 Task: Make in the project TransferLine an epic 'IT budget management improvement'.
Action: Mouse moved to (241, 71)
Screenshot: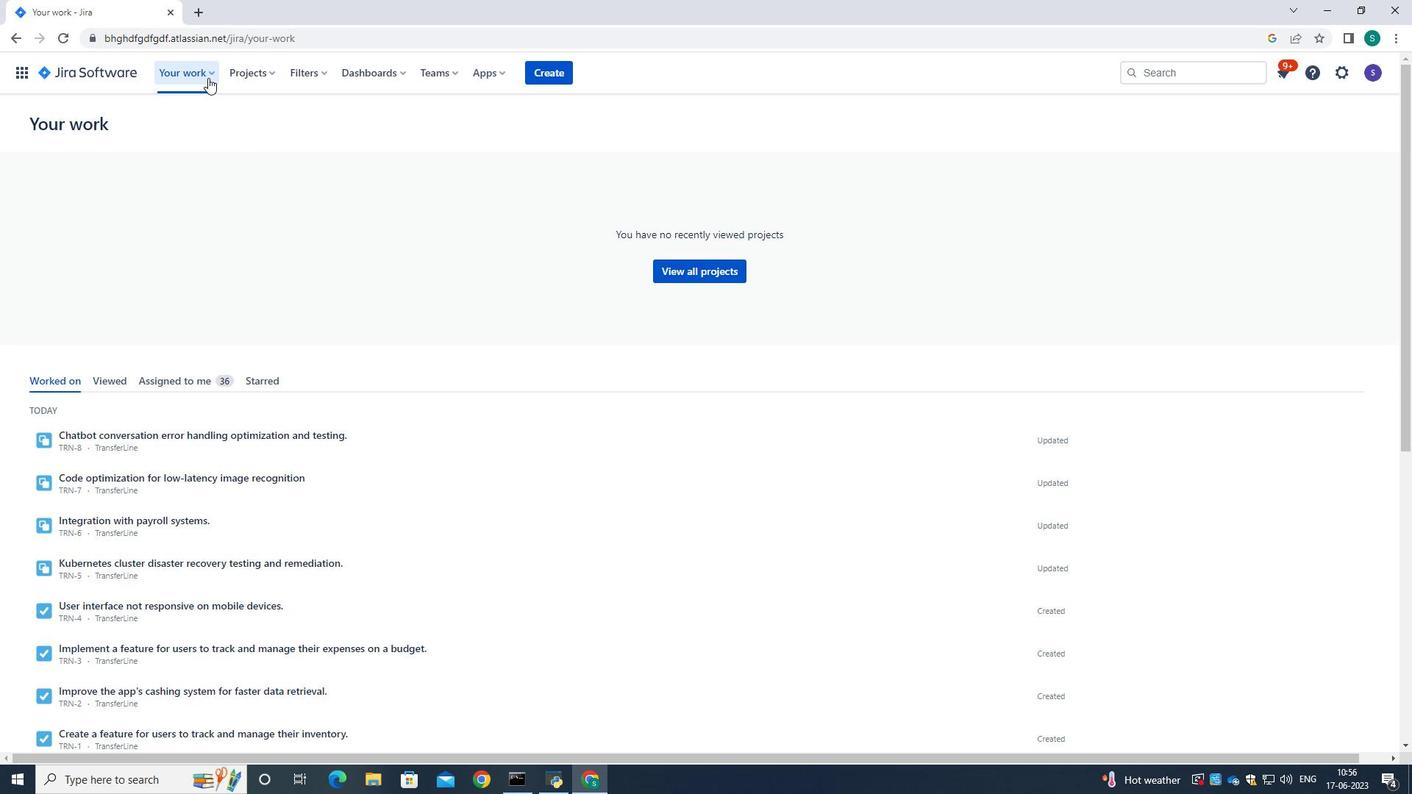 
Action: Mouse pressed left at (241, 71)
Screenshot: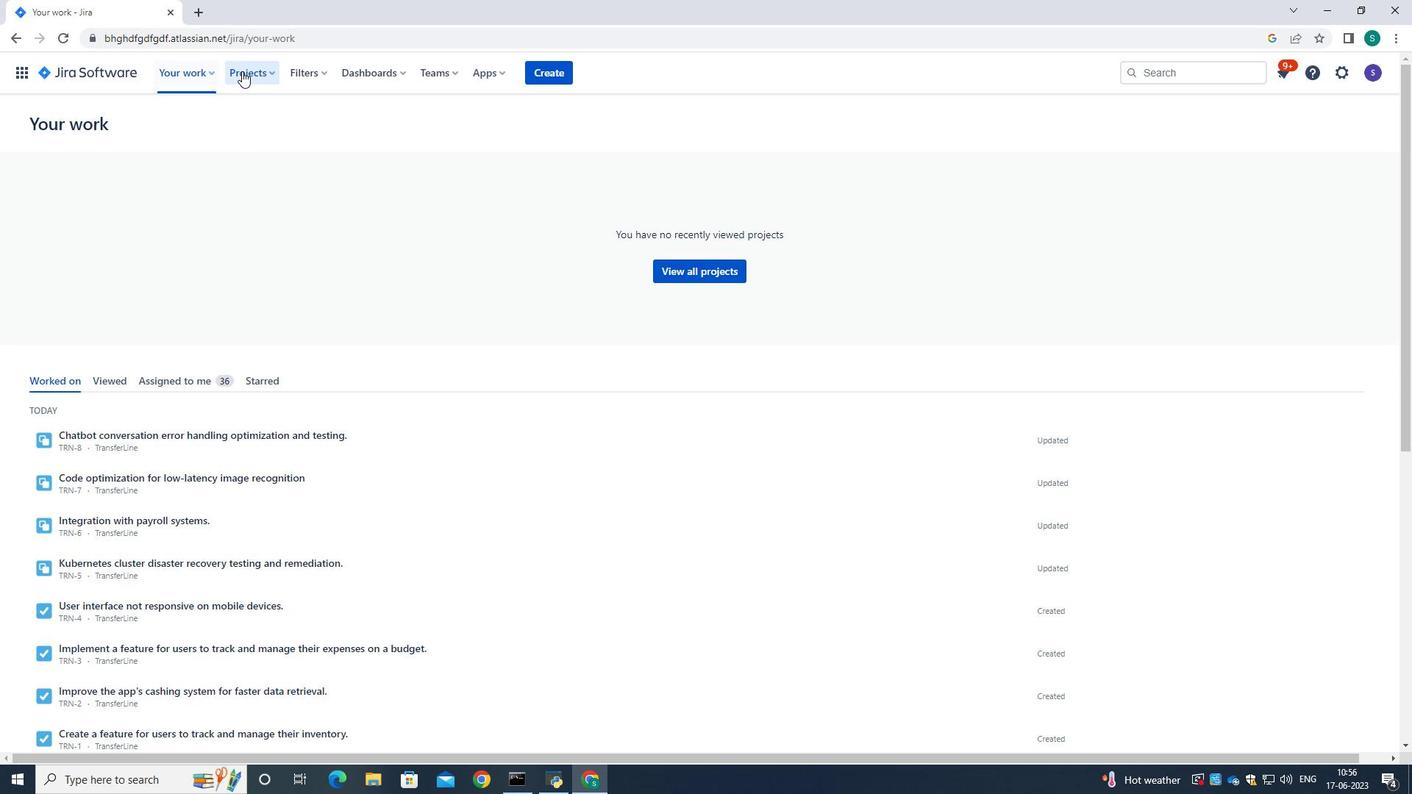 
Action: Mouse moved to (311, 133)
Screenshot: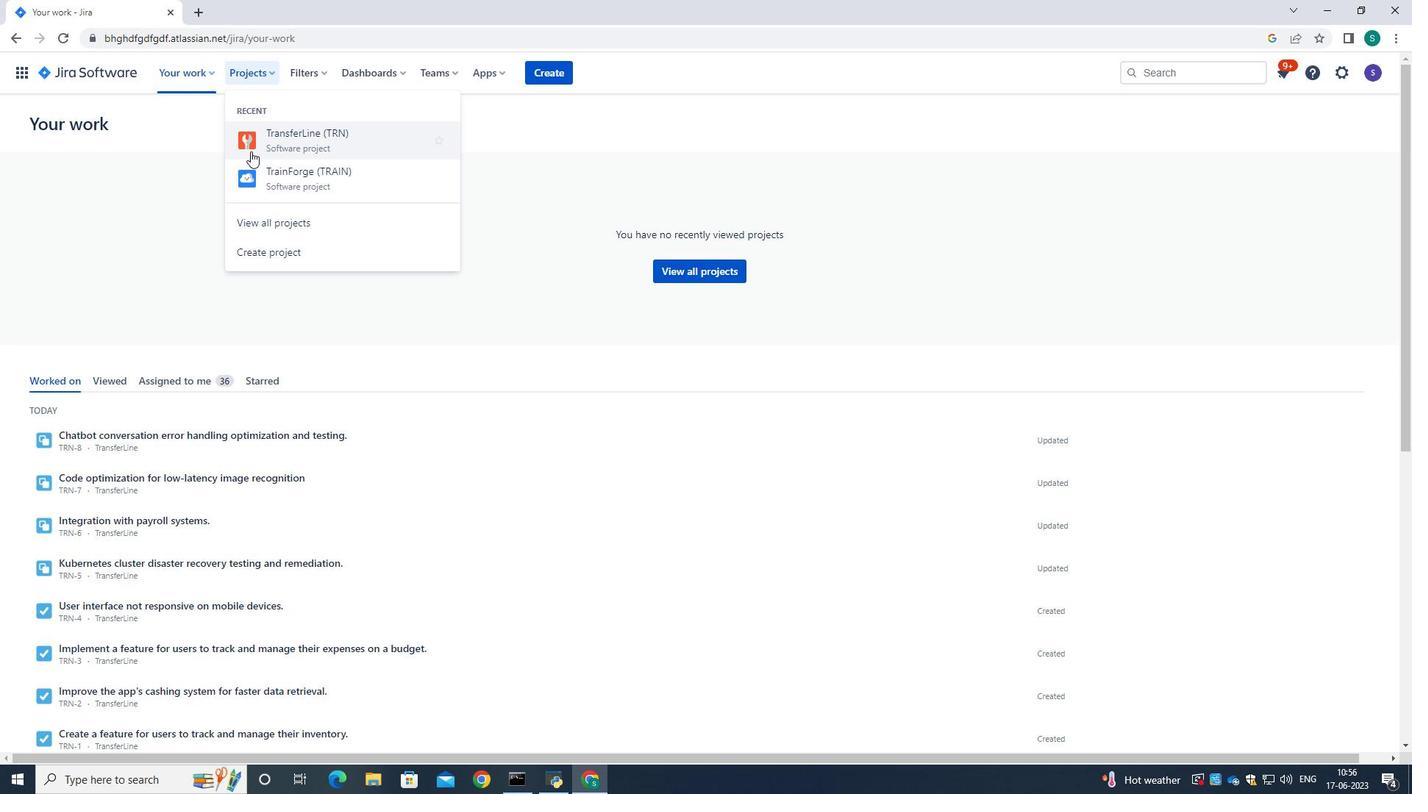 
Action: Mouse pressed left at (311, 133)
Screenshot: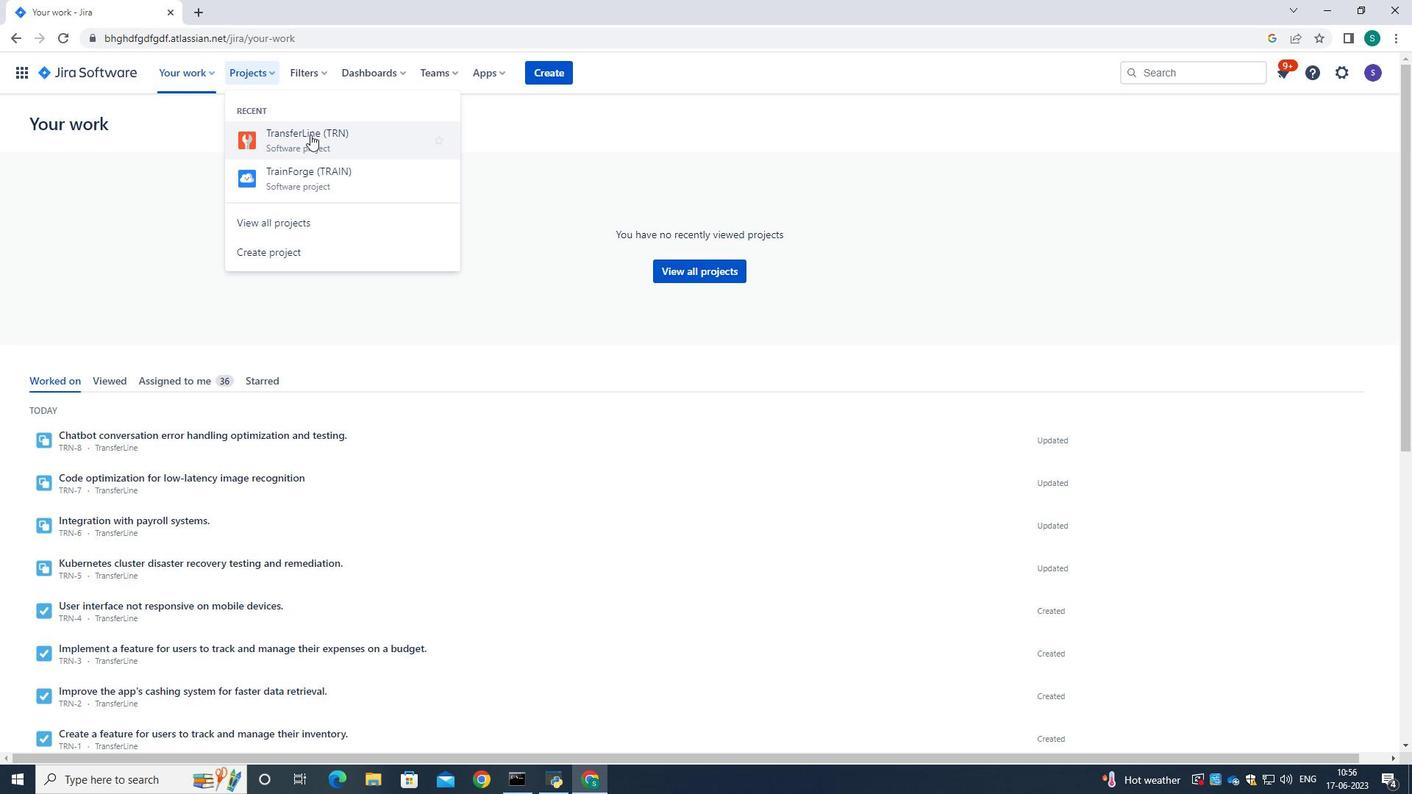 
Action: Mouse moved to (97, 215)
Screenshot: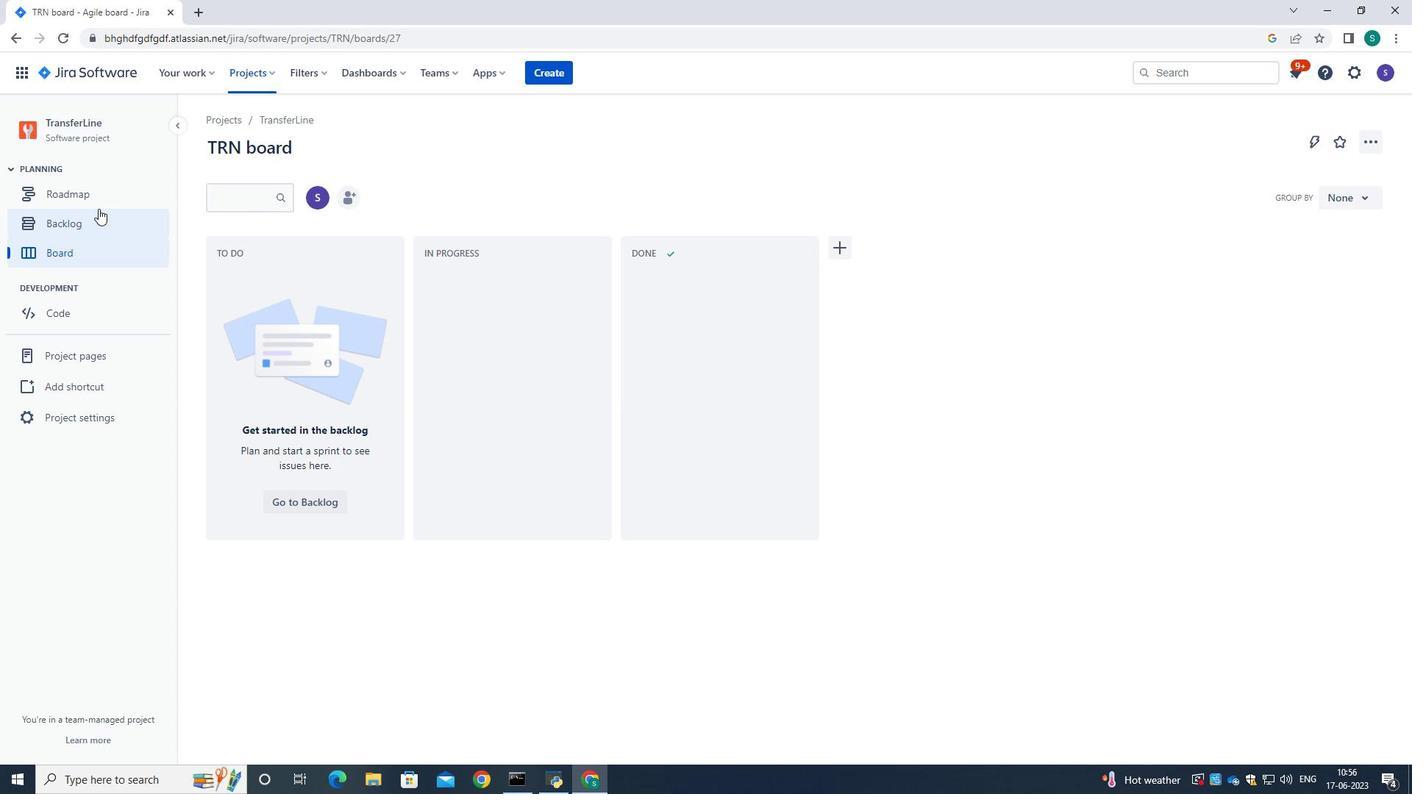 
Action: Mouse pressed left at (97, 215)
Screenshot: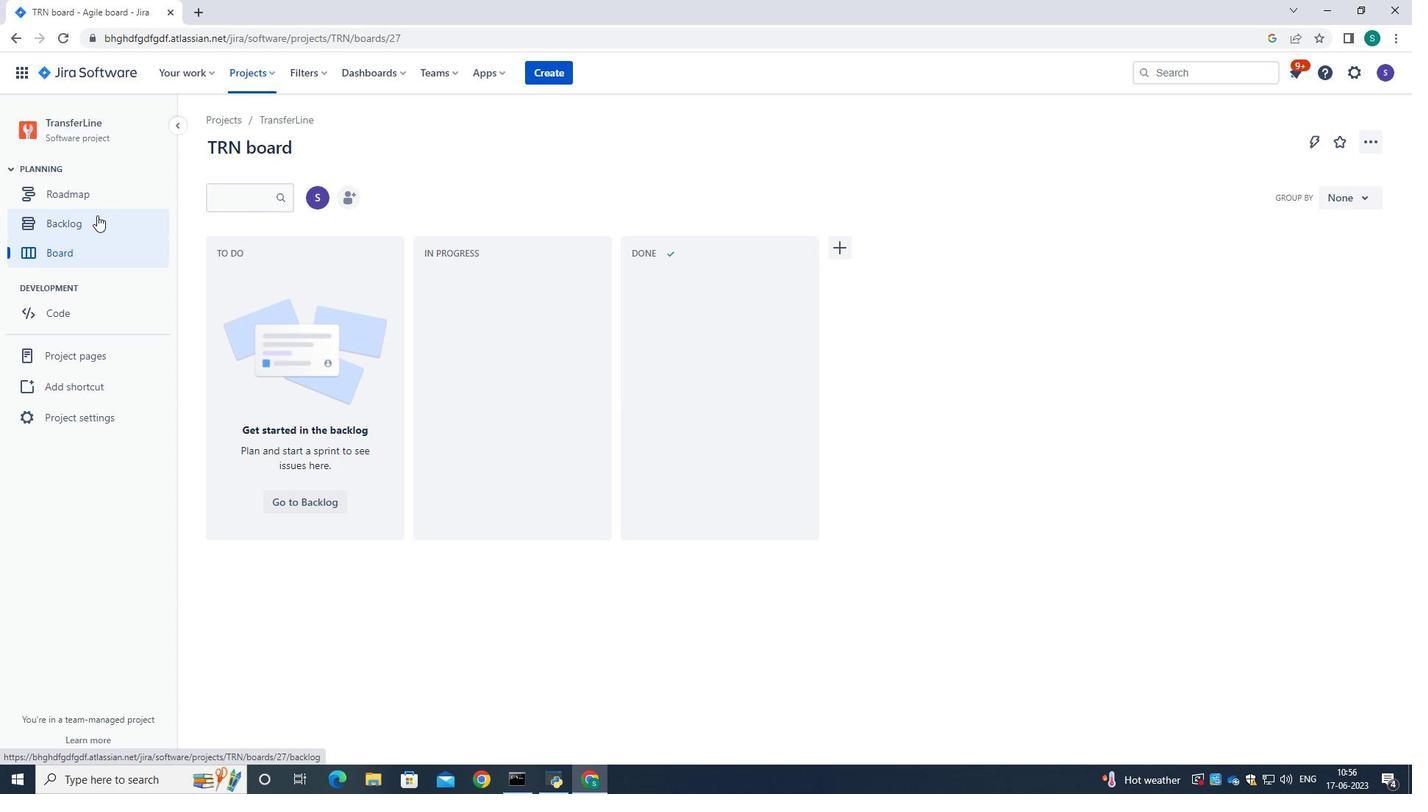
Action: Mouse moved to (311, 505)
Screenshot: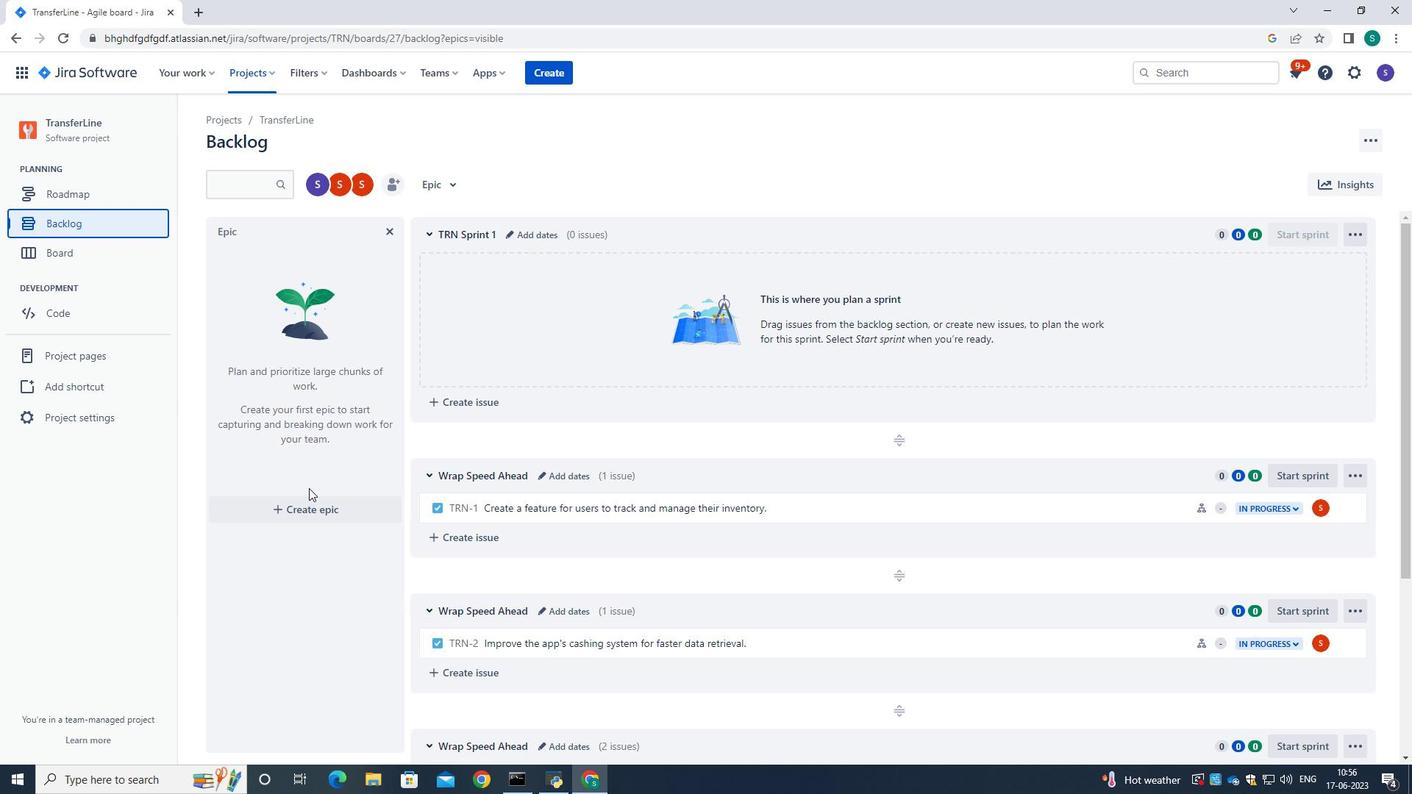 
Action: Mouse pressed left at (311, 505)
Screenshot: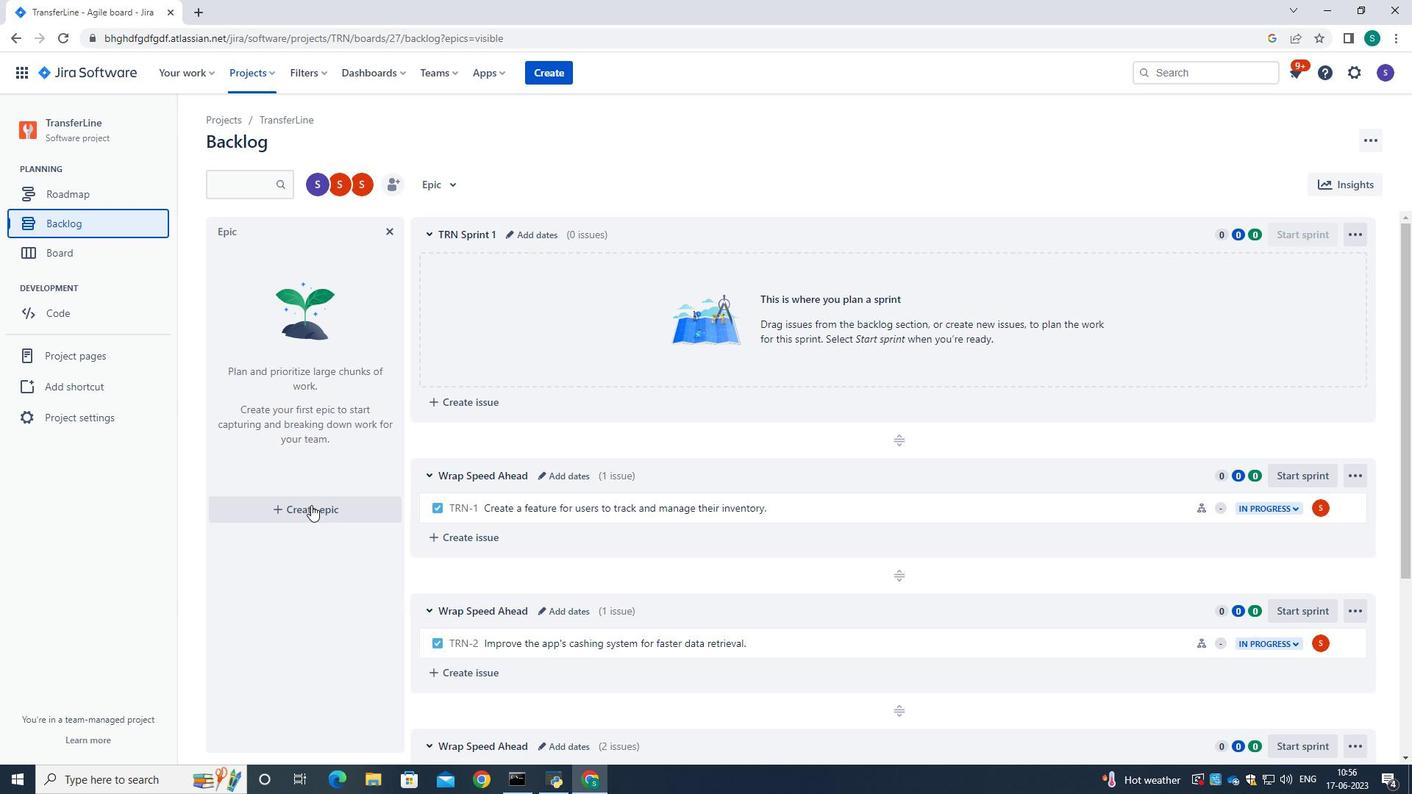 
Action: Mouse moved to (258, 509)
Screenshot: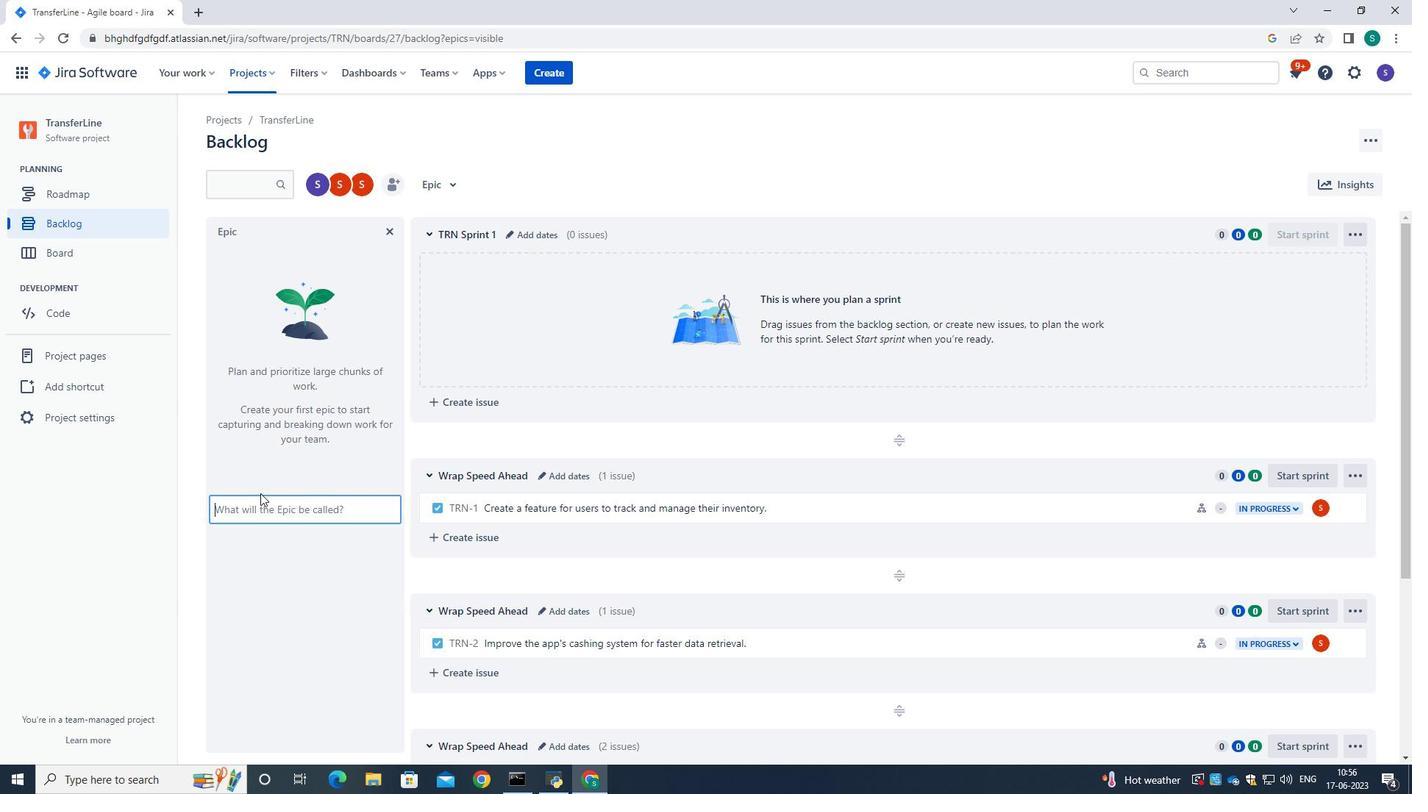 
Action: Mouse pressed left at (258, 509)
Screenshot: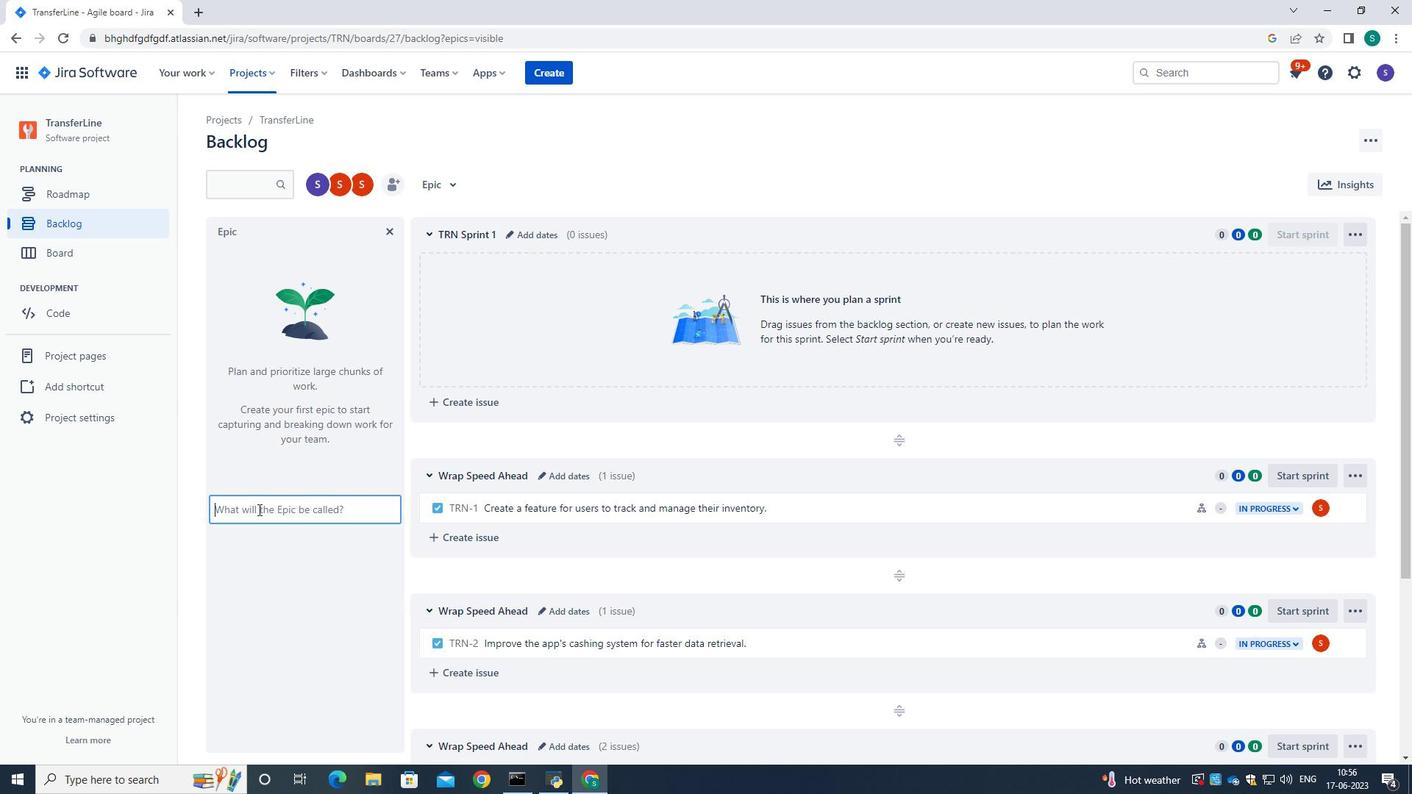 
Action: Mouse moved to (257, 509)
Screenshot: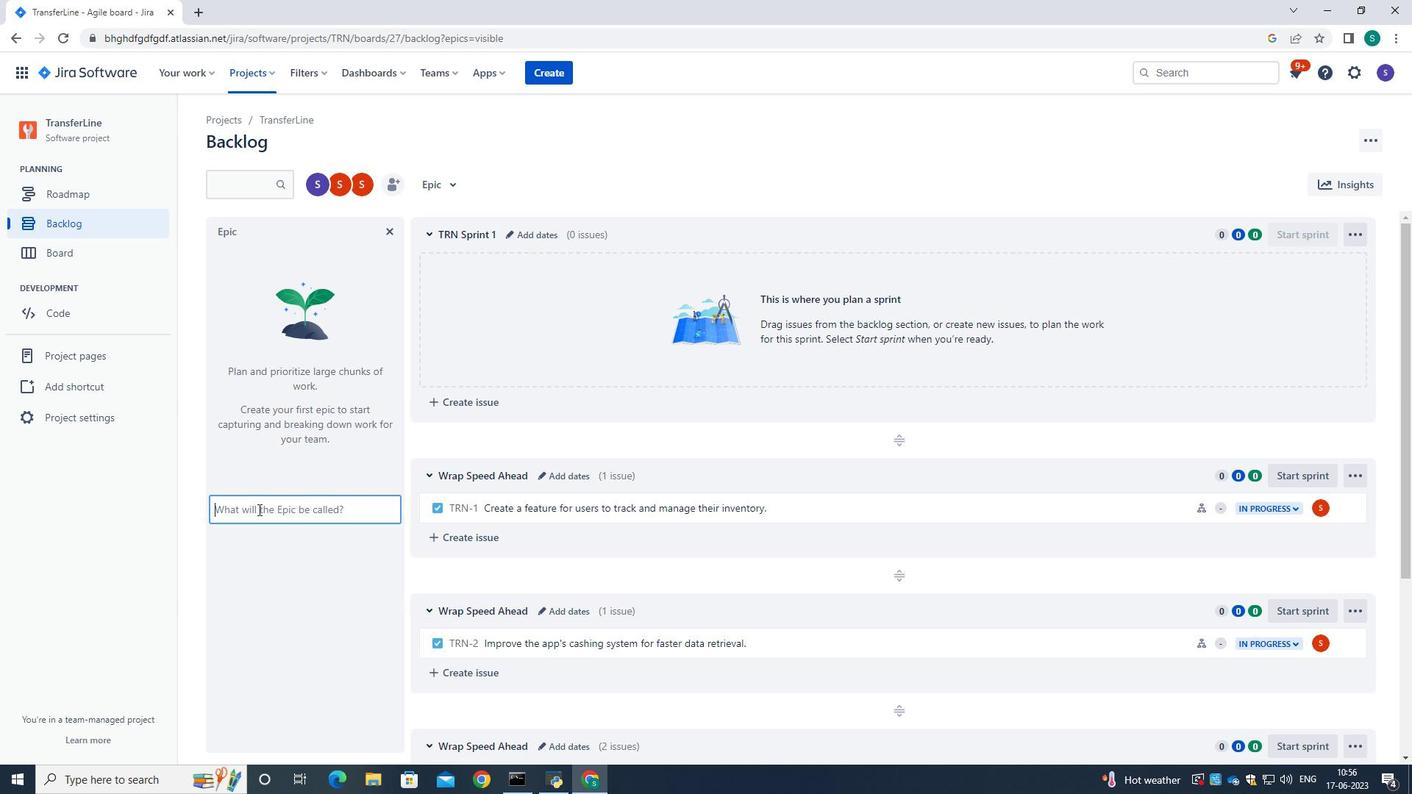 
Action: Key pressed <Key.caps_lock>I<Key.caps_lock>t<Key.space><Key.caps_lock><Key.backspace><Key.backspace>T<Key.caps_lock><Key.space>budget<Key.space>management<Key.space><Key.caps_lock><Key.caps_lock>improvement<Key.enter>
Screenshot: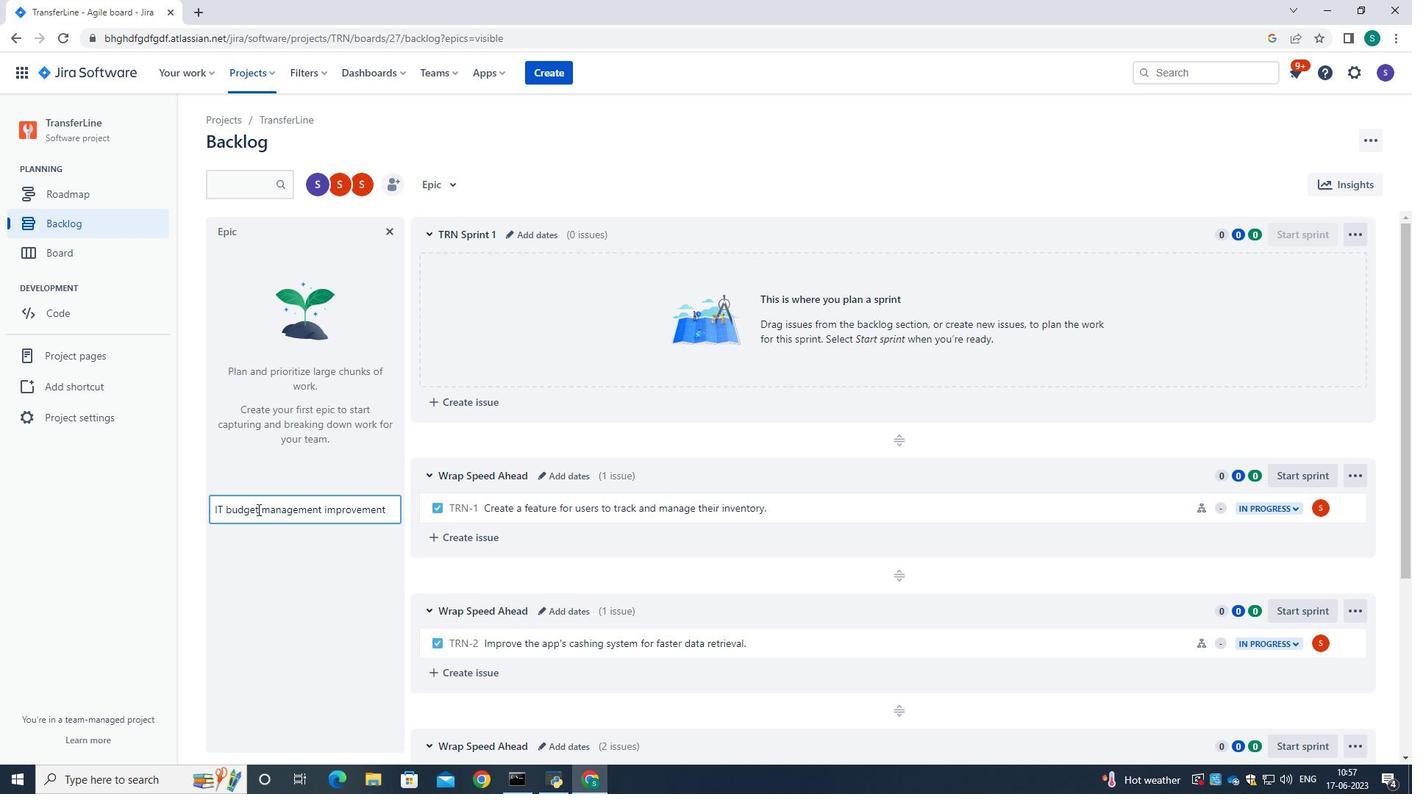 
Action: Mouse moved to (304, 427)
Screenshot: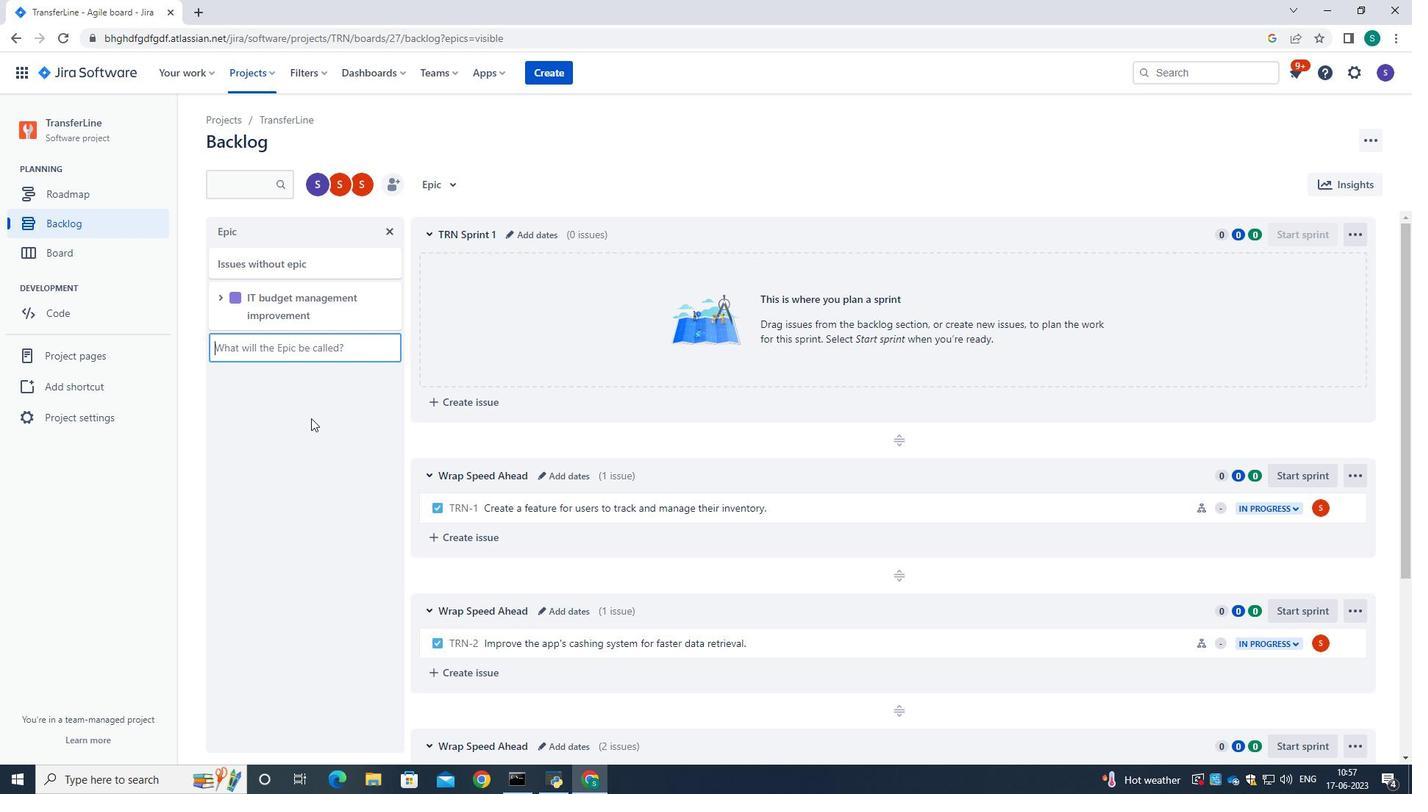 
Action: Mouse pressed left at (304, 427)
Screenshot: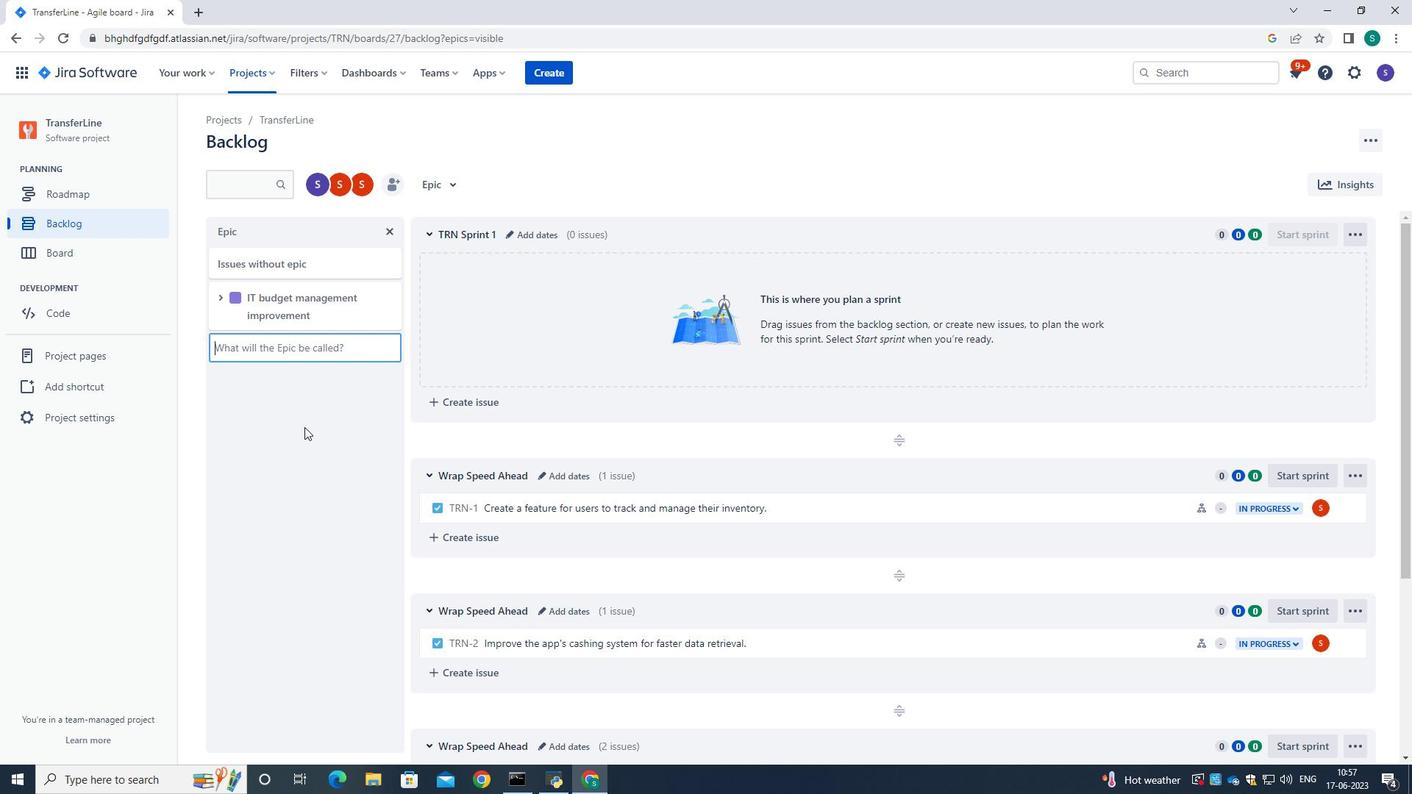 
